 Task: Create New Customer with Customer Name: Liquor King, Billing Address Line1: 2764 Fieldcrest Road, Billing Address Line2:  New York, Billing Address Line3:  New York 10005
Action: Mouse pressed left at (247, 168)
Screenshot: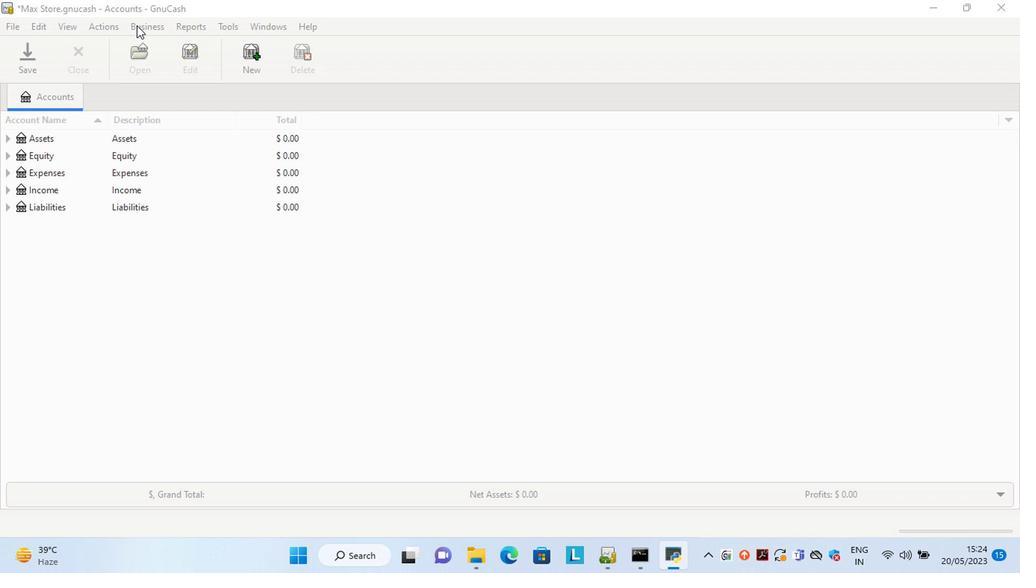 
Action: Mouse moved to (369, 192)
Screenshot: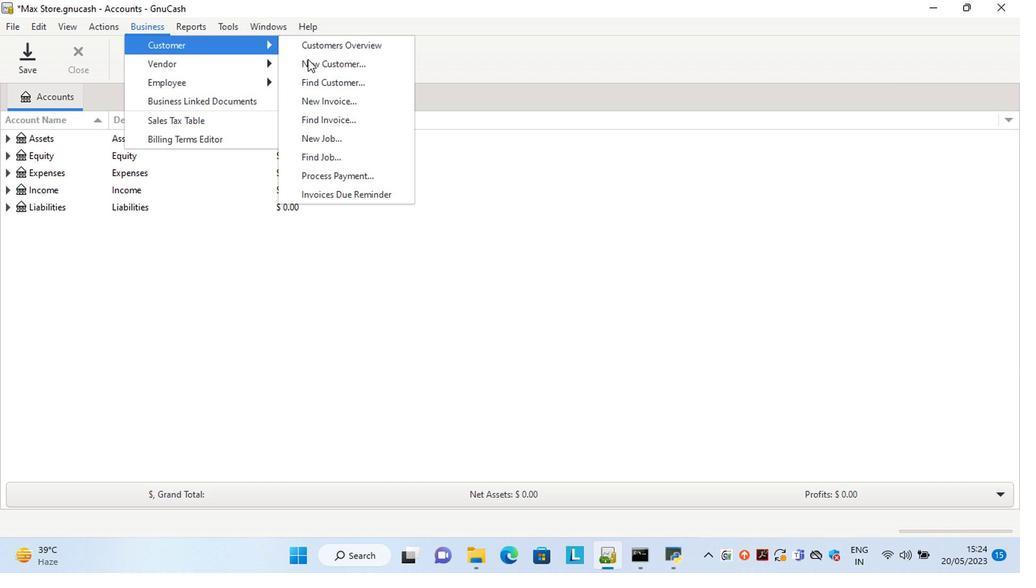 
Action: Mouse pressed left at (369, 192)
Screenshot: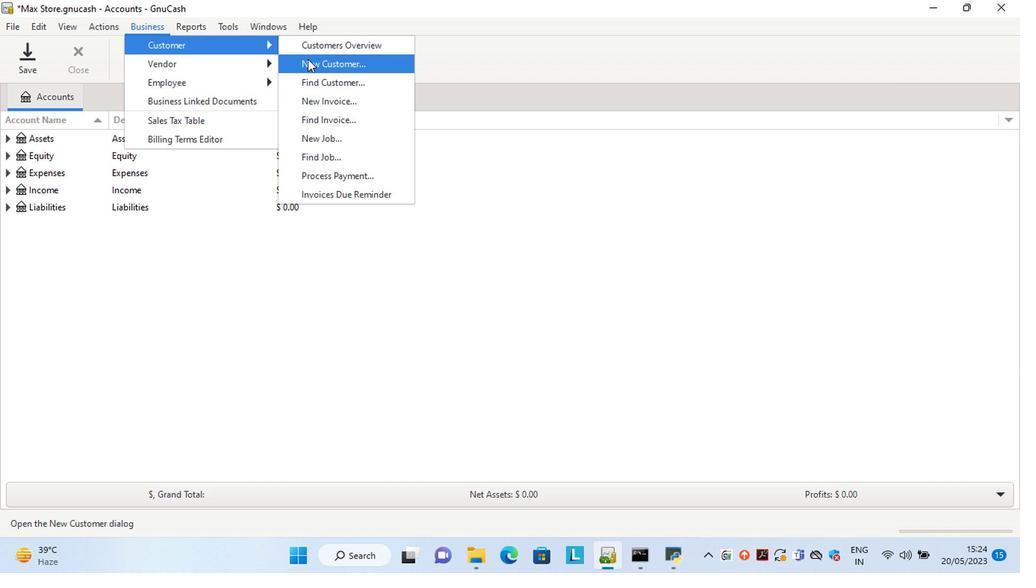 
Action: Mouse moved to (680, 304)
Screenshot: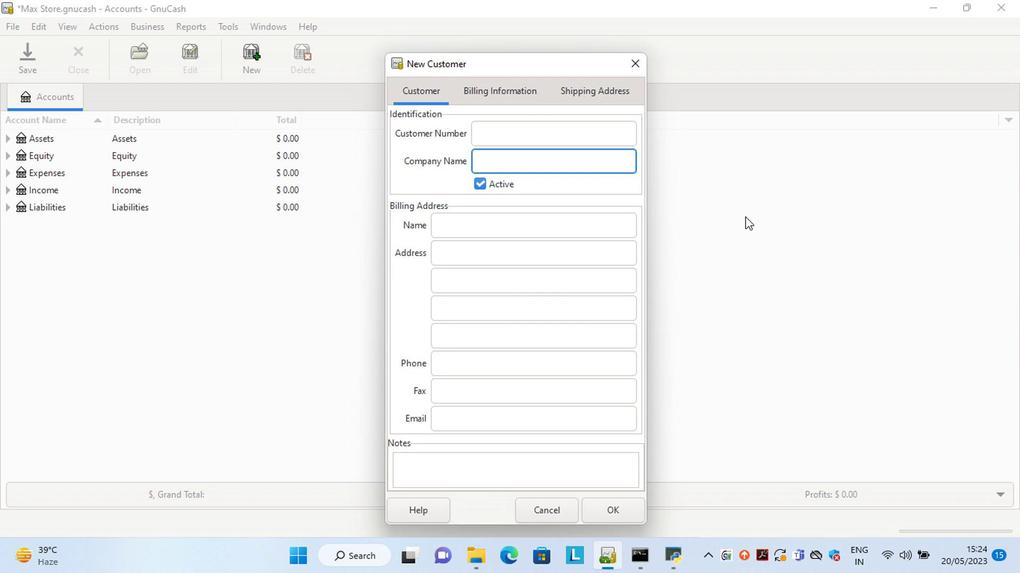 
Action: Key pressed <Key.shift>:o<Key.backspace><Key.backspace><Key.shift>Liquor<Key.space><Key.shift>King<Key.tab><Key.tab><Key.tab>24<Key.shift>Fisad<Key.tab>n<Key.tab>
Screenshot: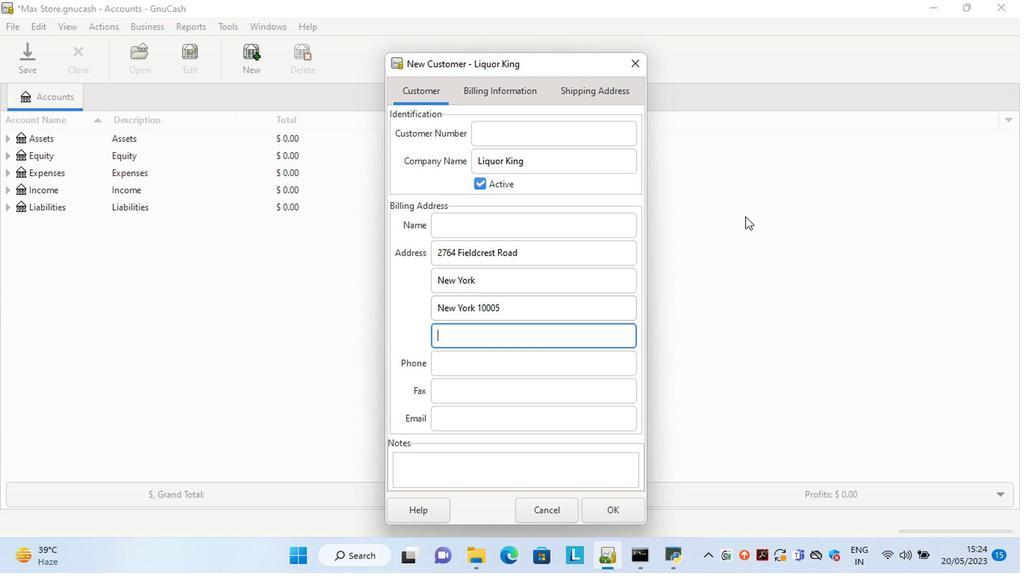 
Action: Mouse moved to (584, 514)
Screenshot: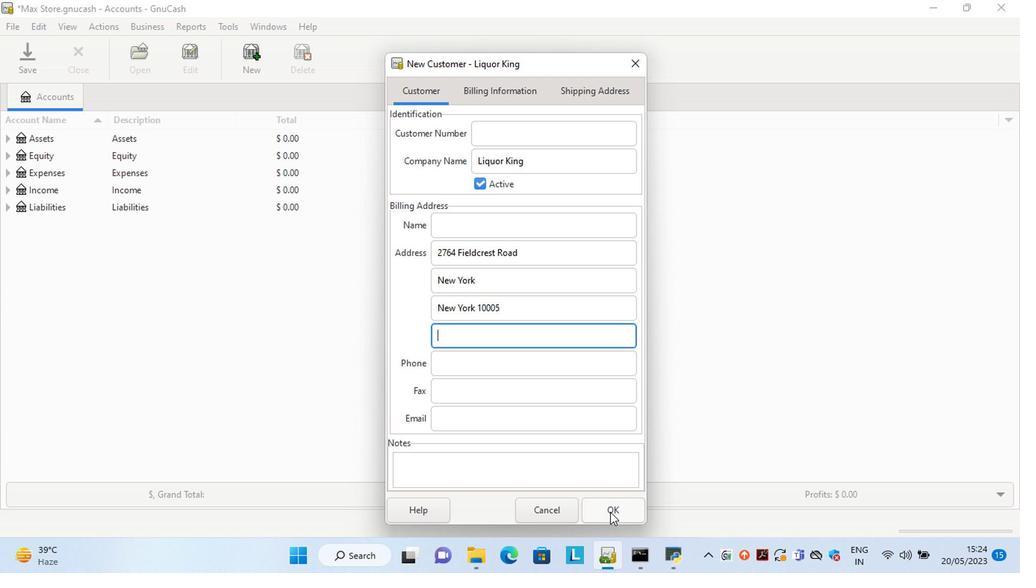 
Action: Mouse pressed left at (584, 514)
Screenshot: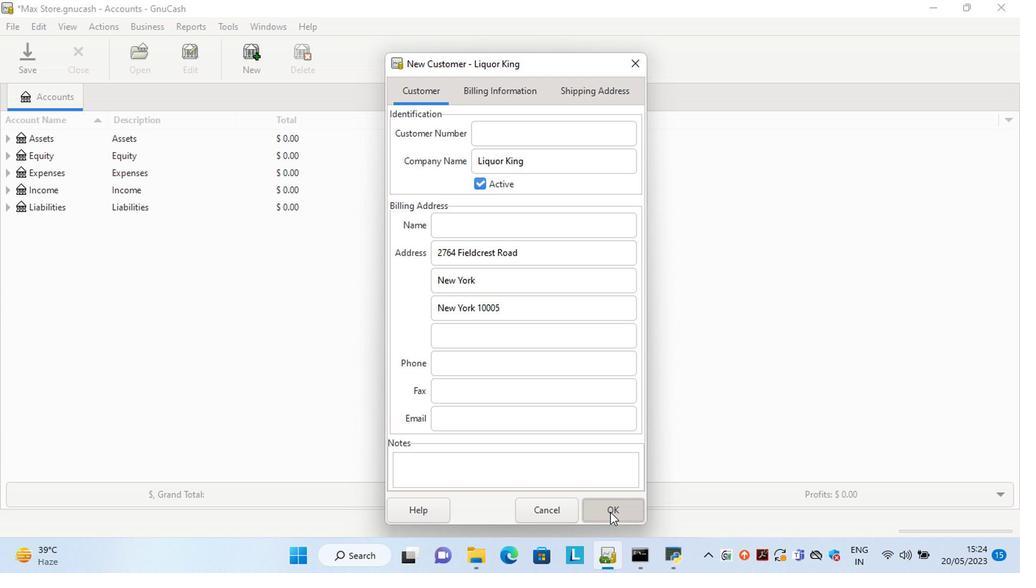 
Action: Mouse moved to (790, 386)
Screenshot: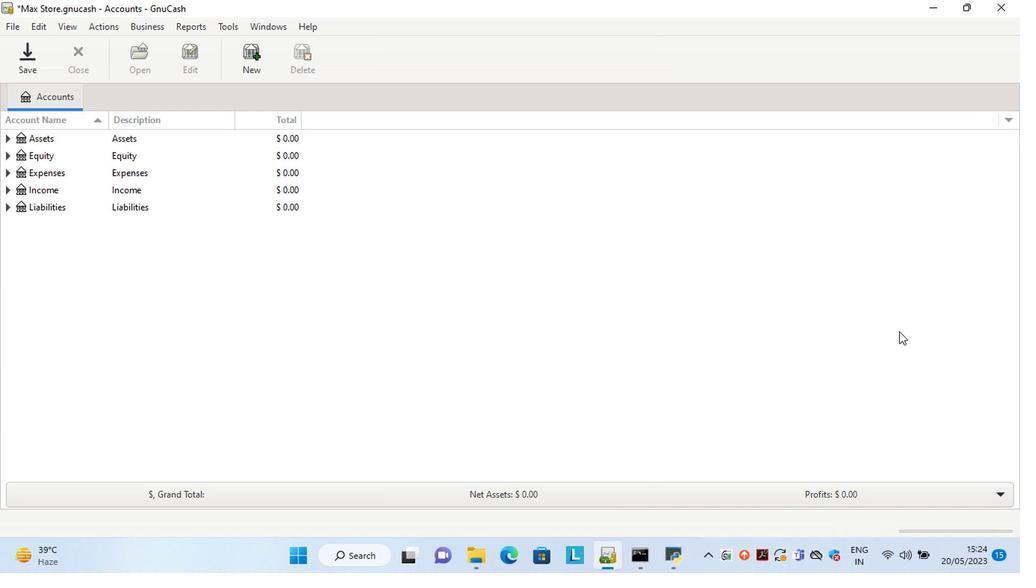 
